 Task: Create a rule from the Routing list, Task moved to a section -> Set Priority in the project ArrowSprint , set the section as Done clear the priority
Action: Mouse moved to (928, 151)
Screenshot: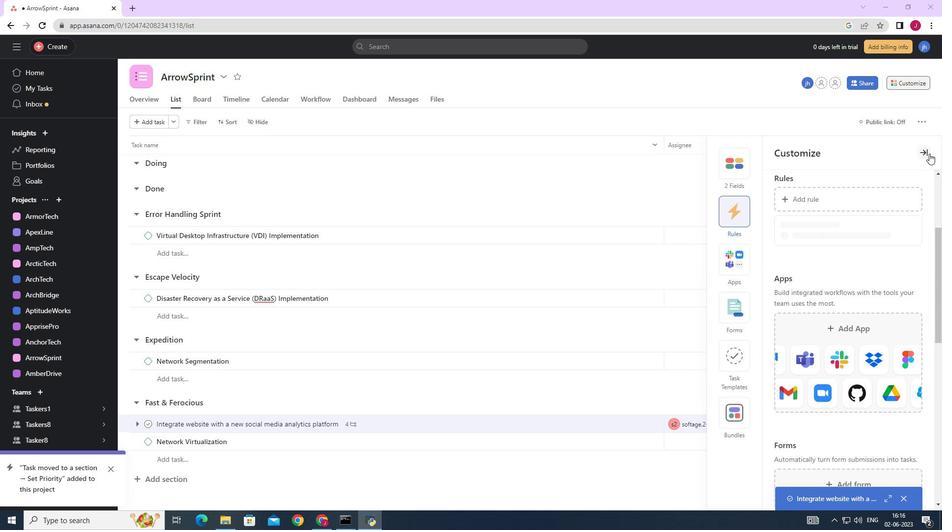 
Action: Mouse pressed left at (928, 151)
Screenshot: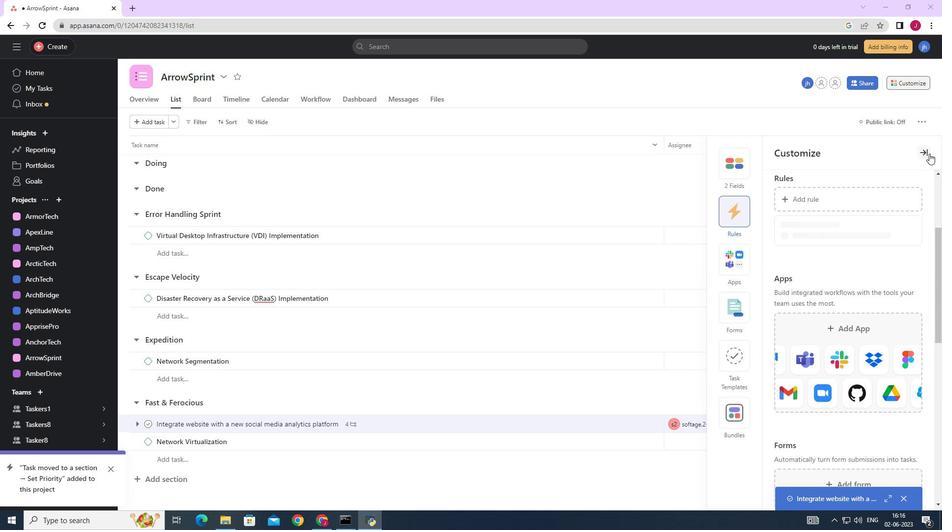 
Action: Mouse moved to (915, 82)
Screenshot: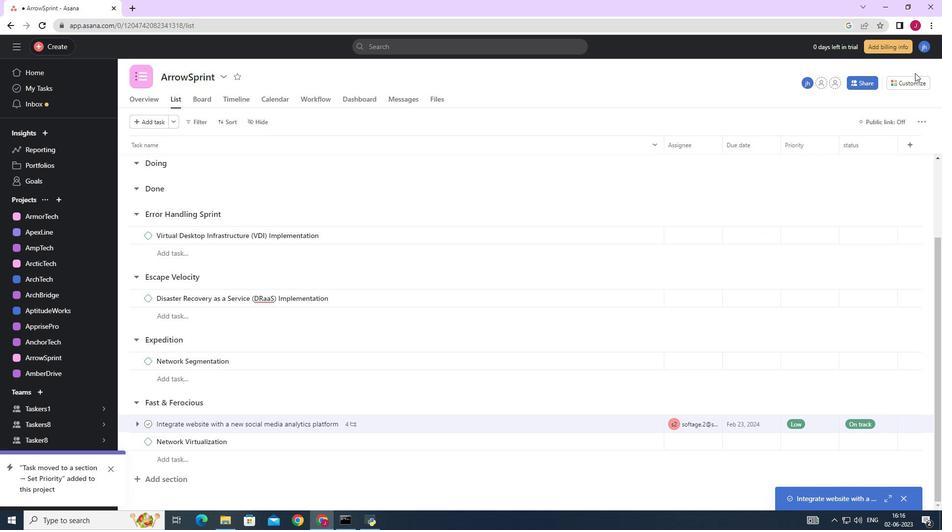 
Action: Mouse pressed left at (915, 82)
Screenshot: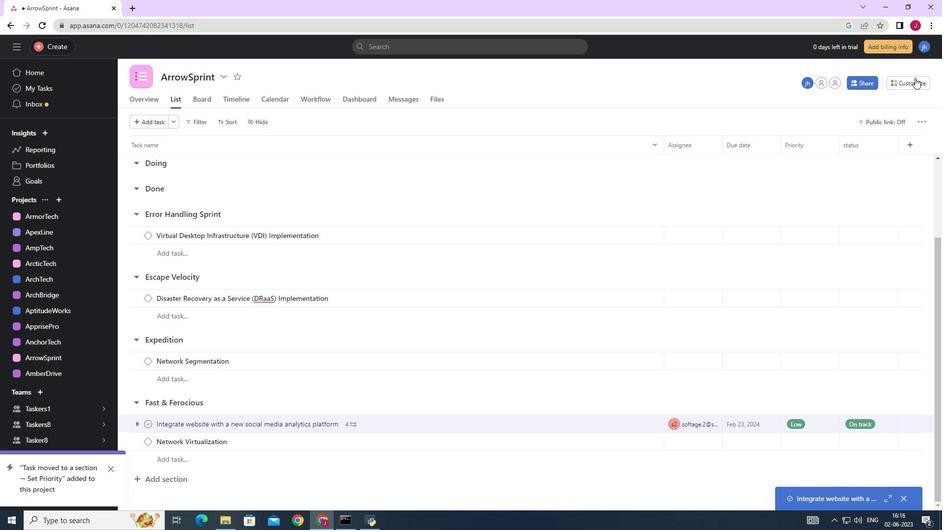 
Action: Mouse moved to (738, 224)
Screenshot: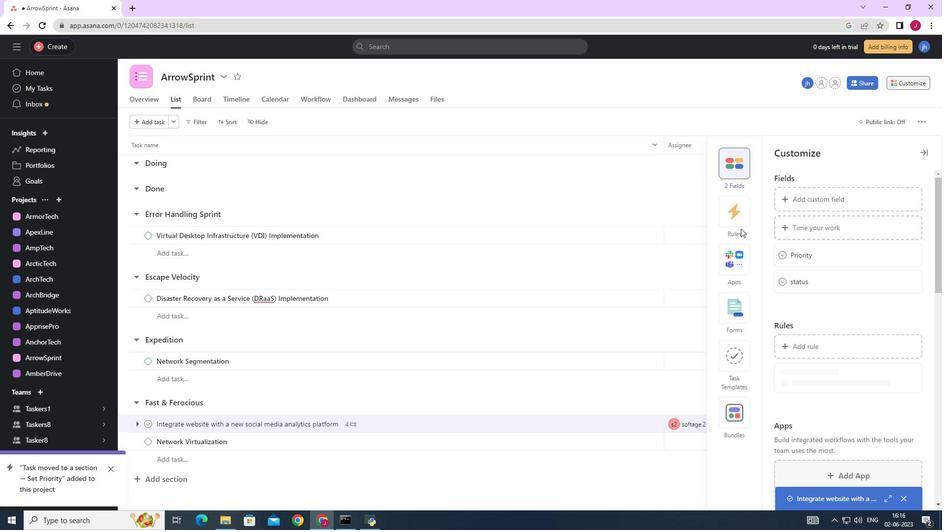 
Action: Mouse pressed left at (738, 224)
Screenshot: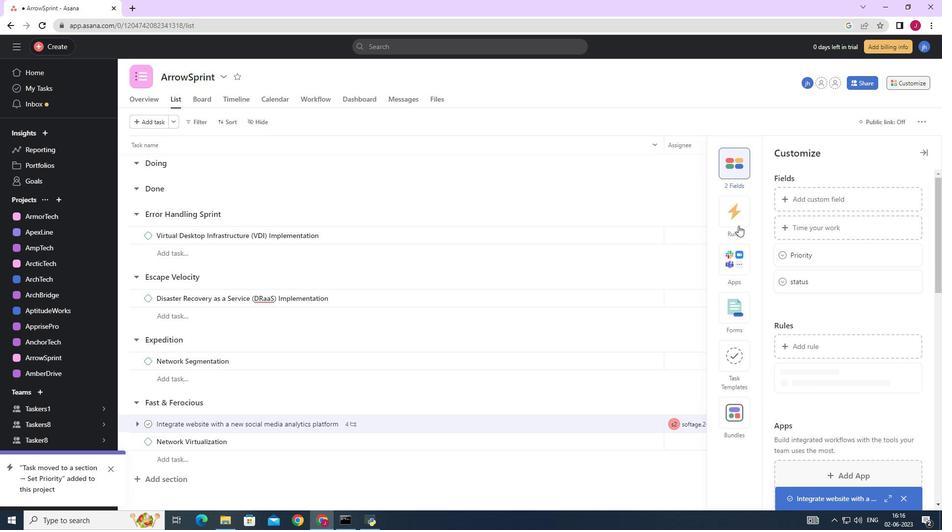 
Action: Mouse moved to (807, 197)
Screenshot: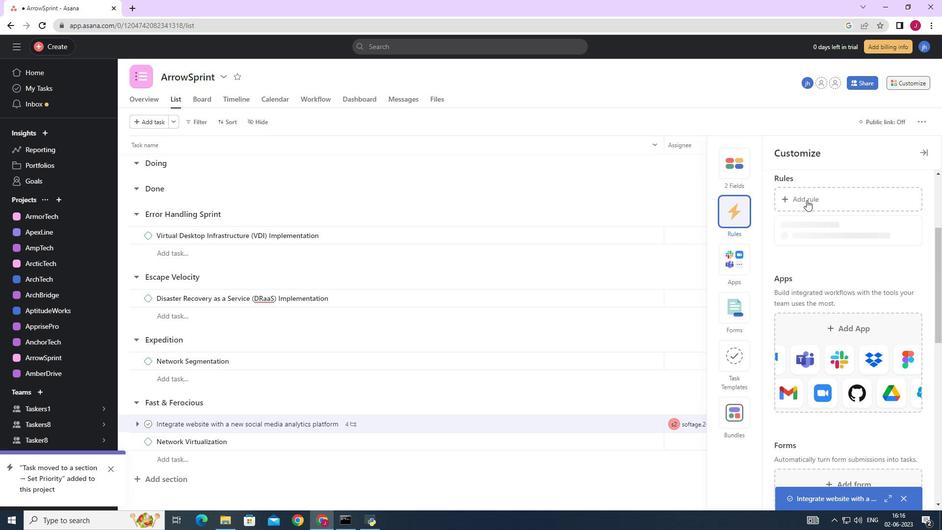
Action: Mouse pressed left at (807, 197)
Screenshot: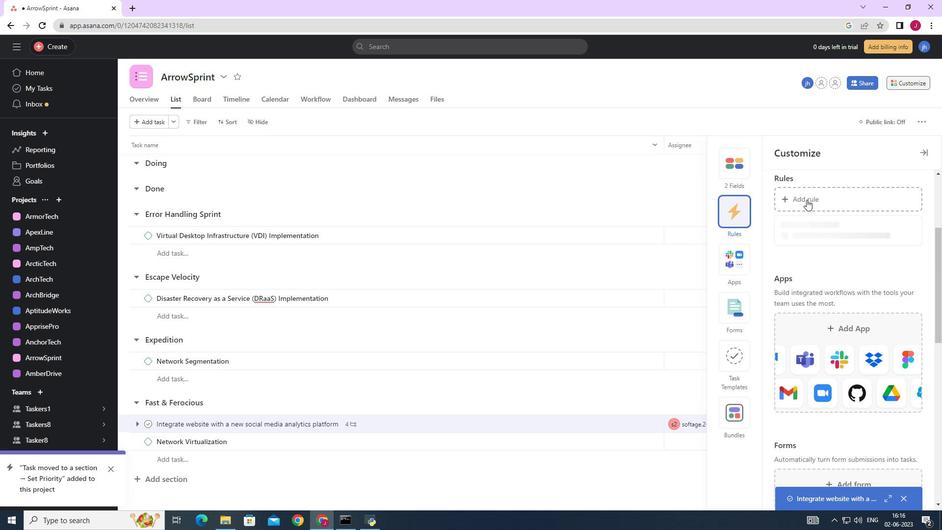 
Action: Mouse moved to (212, 127)
Screenshot: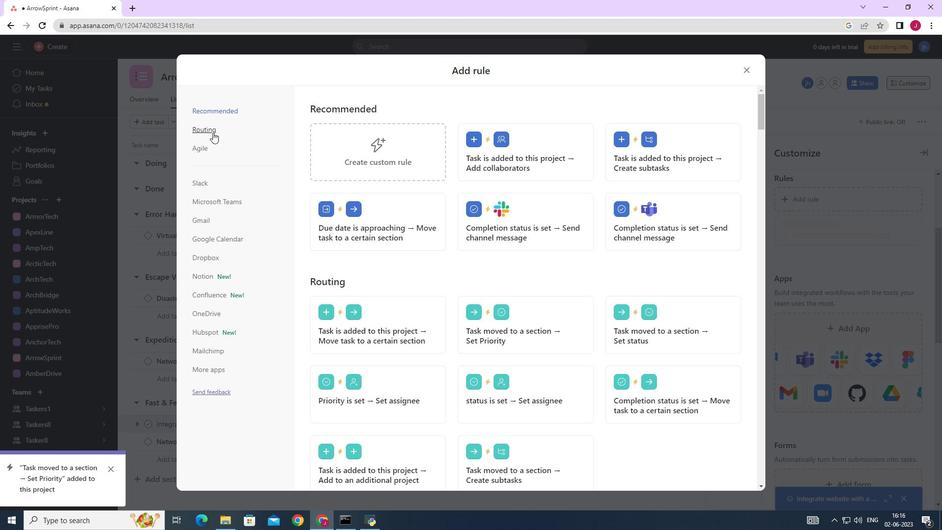 
Action: Mouse pressed left at (212, 127)
Screenshot: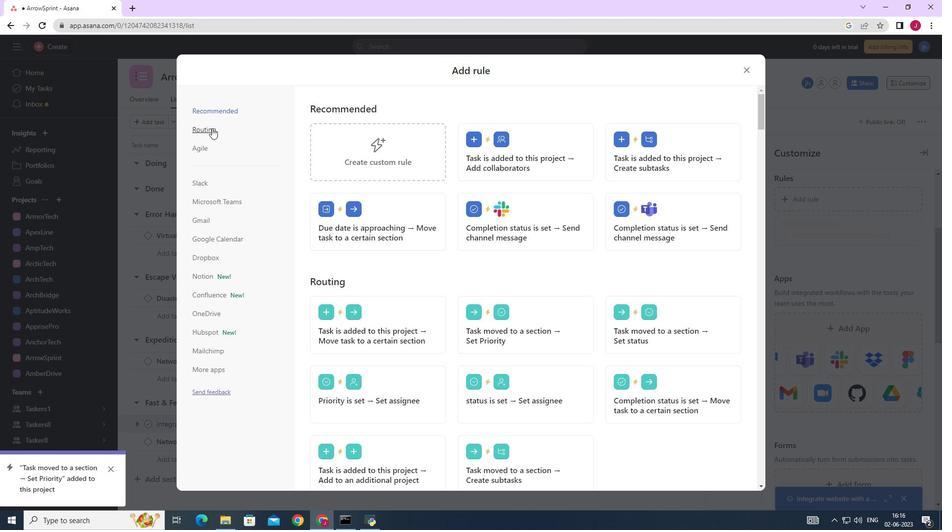 
Action: Mouse moved to (514, 157)
Screenshot: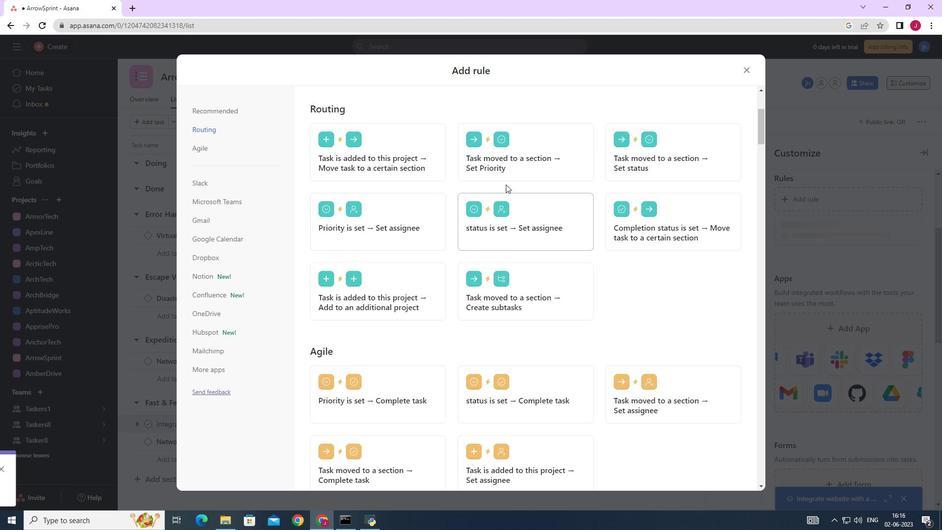 
Action: Mouse pressed left at (514, 157)
Screenshot: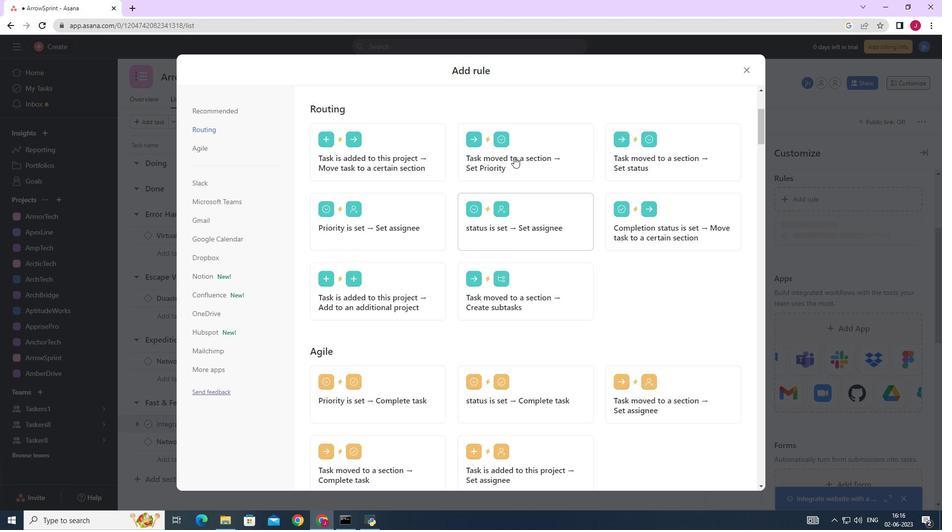 
Action: Mouse moved to (380, 263)
Screenshot: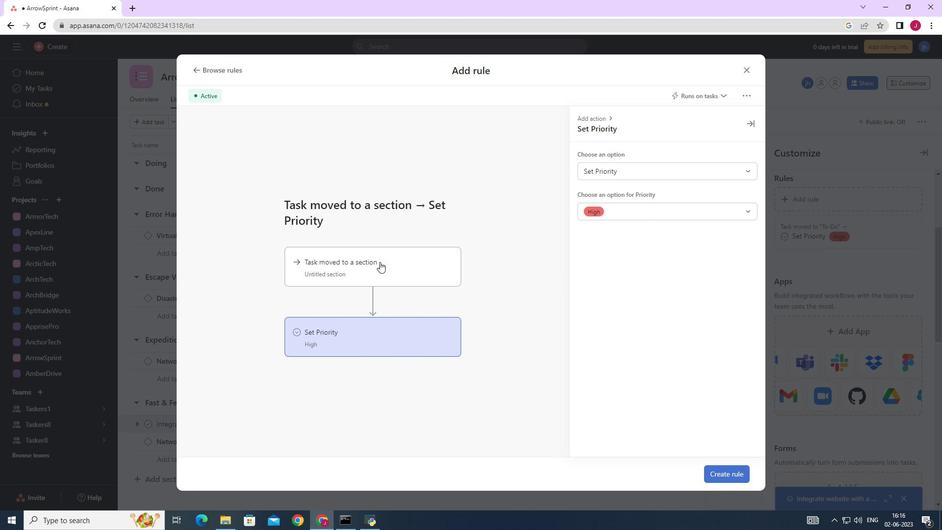 
Action: Mouse pressed left at (380, 263)
Screenshot: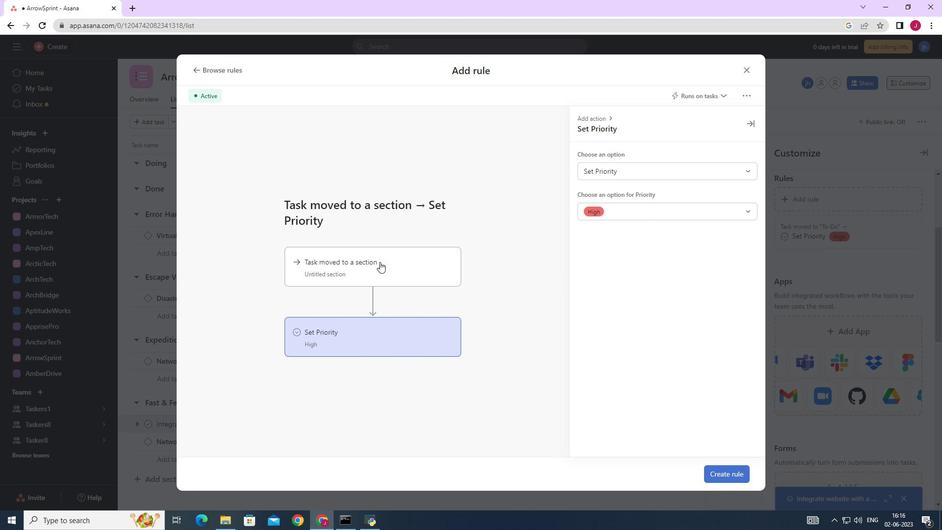 
Action: Mouse moved to (603, 175)
Screenshot: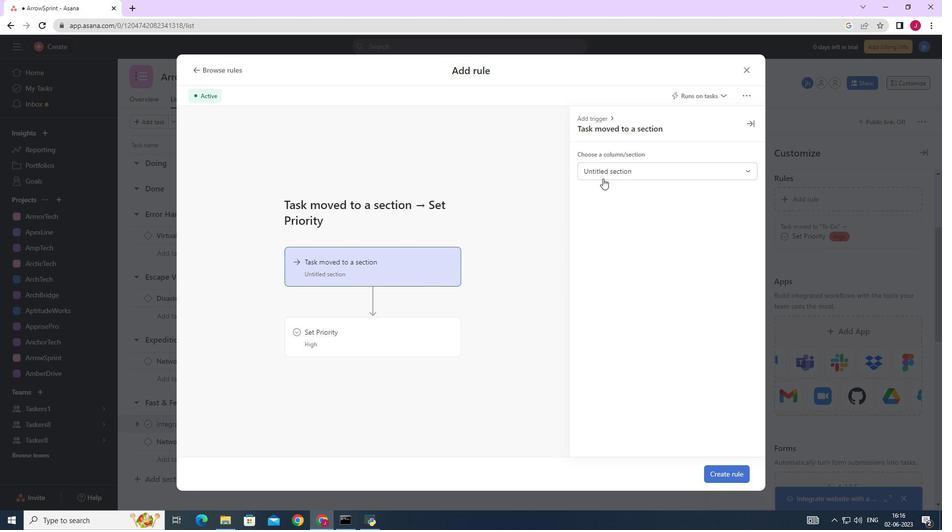 
Action: Mouse pressed left at (603, 175)
Screenshot: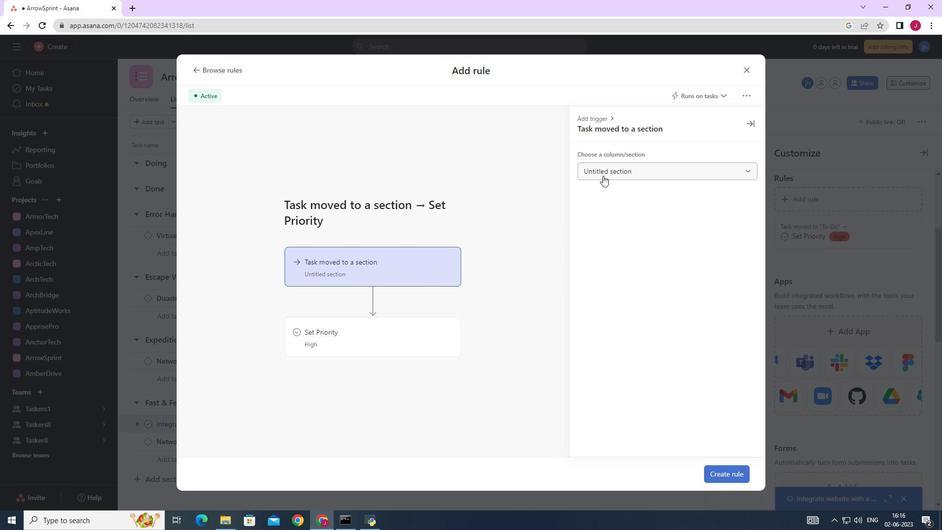
Action: Mouse moved to (609, 240)
Screenshot: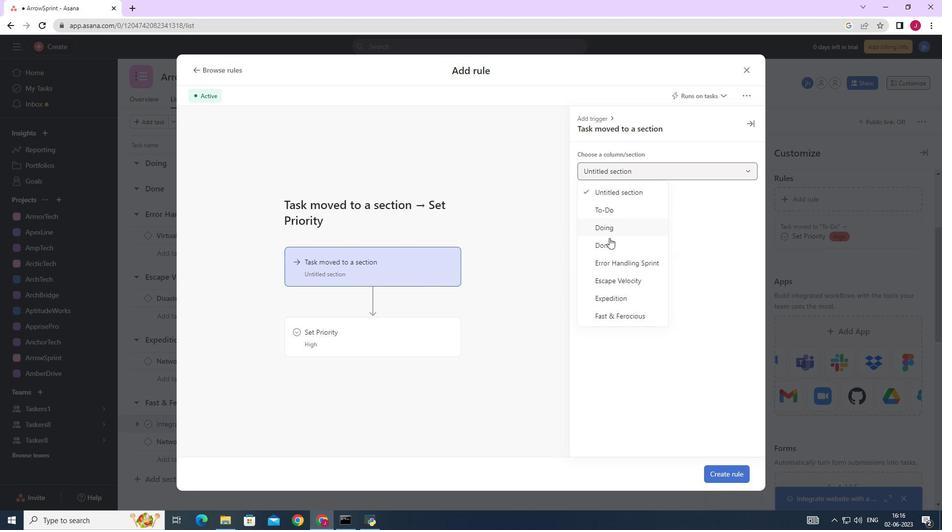 
Action: Mouse pressed left at (609, 240)
Screenshot: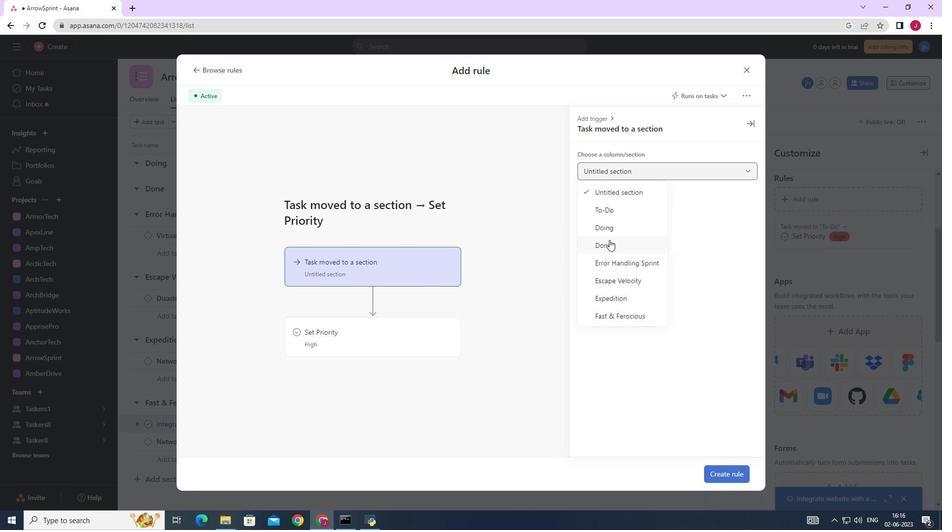 
Action: Mouse moved to (441, 258)
Screenshot: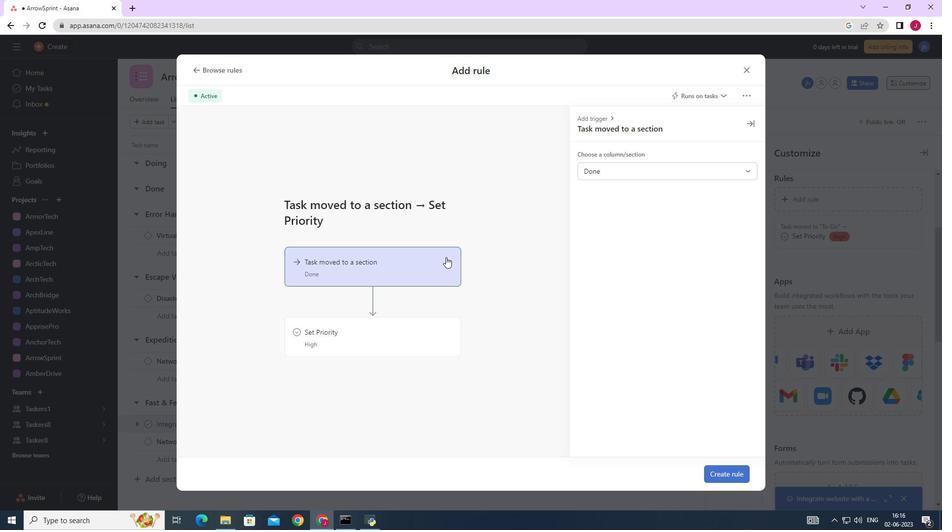 
Action: Mouse pressed left at (441, 258)
Screenshot: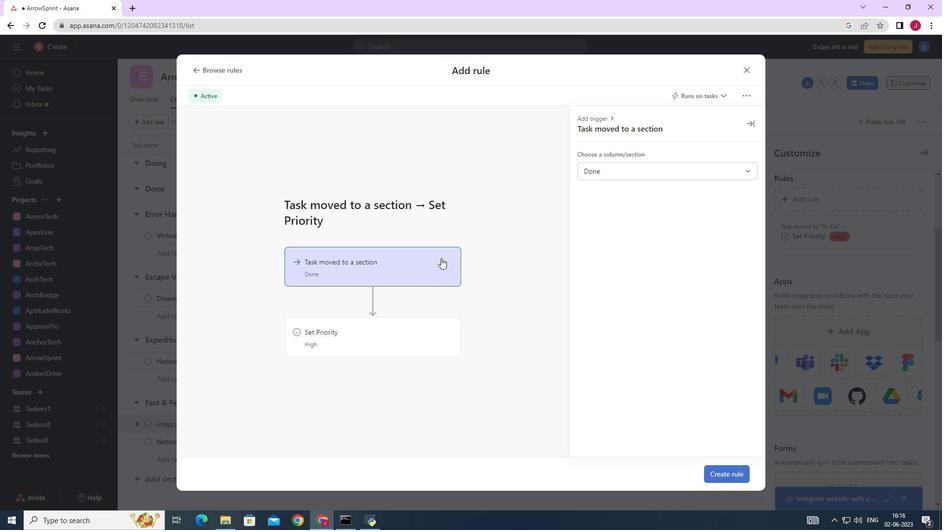
Action: Mouse moved to (371, 347)
Screenshot: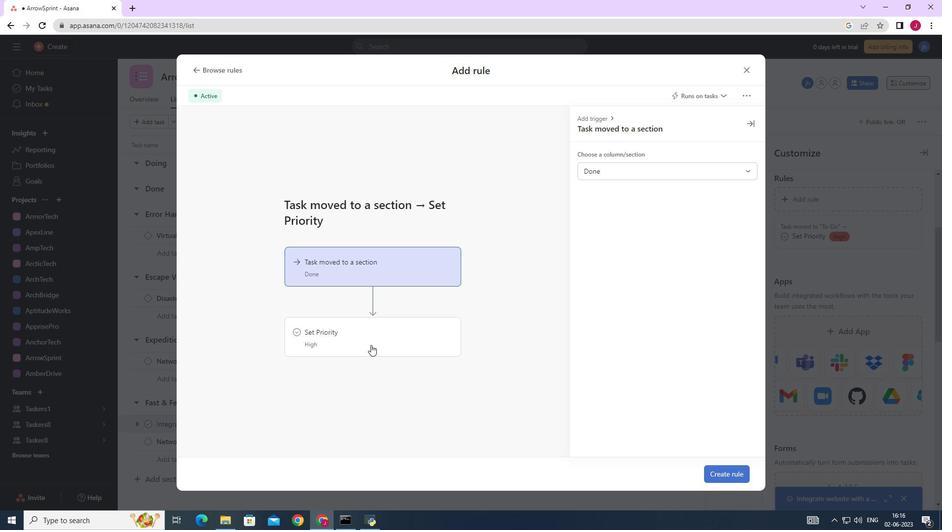 
Action: Mouse pressed left at (371, 347)
Screenshot: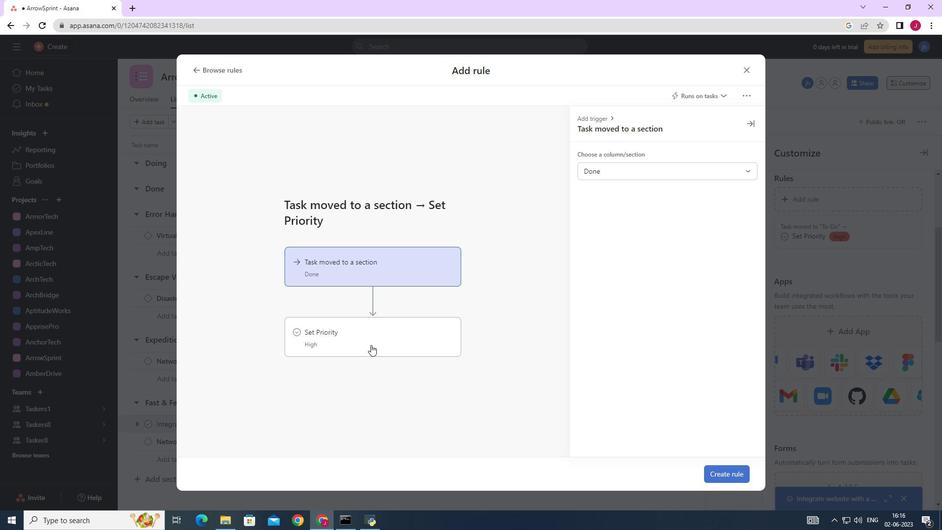 
Action: Mouse moved to (657, 172)
Screenshot: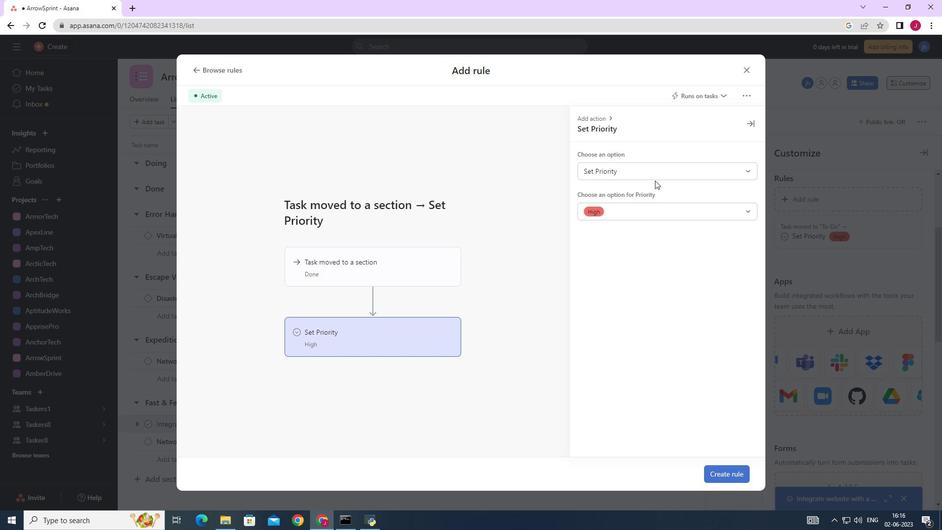 
Action: Mouse pressed left at (657, 172)
Screenshot: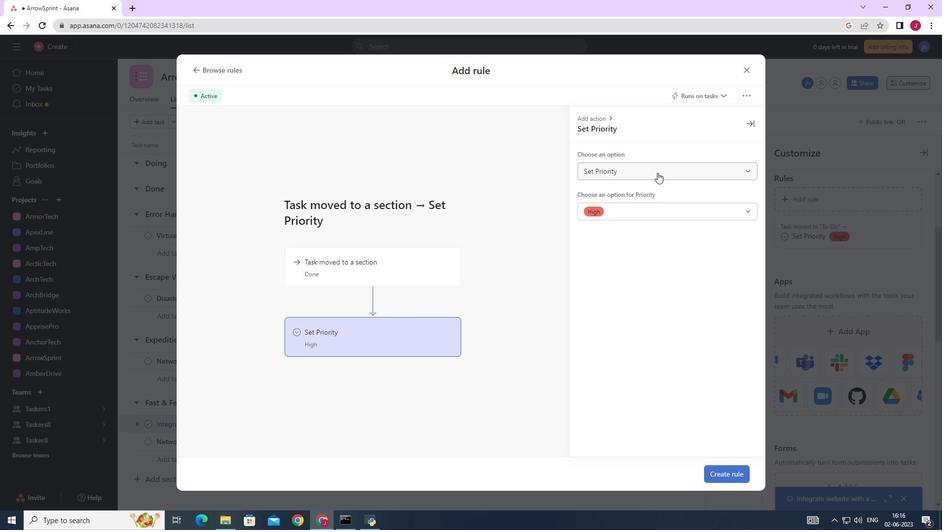 
Action: Mouse moved to (640, 211)
Screenshot: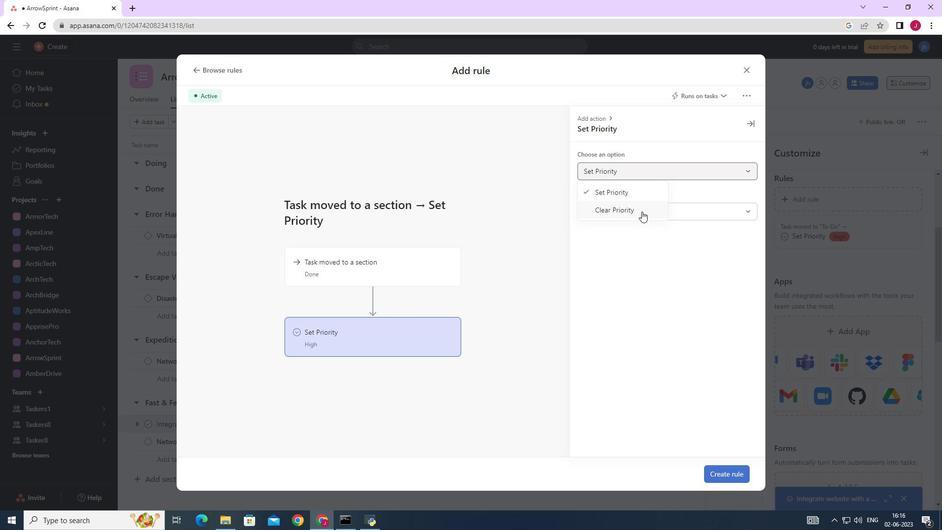 
Action: Mouse pressed left at (640, 211)
Screenshot: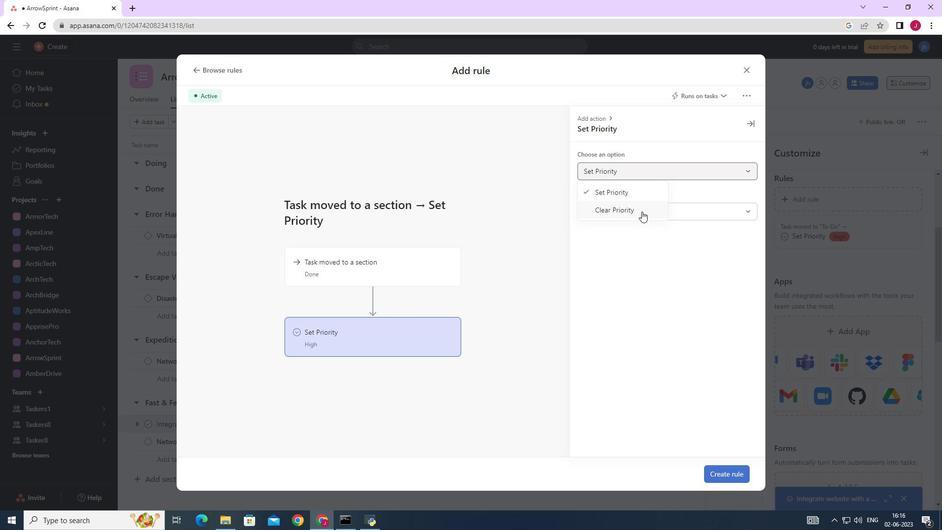 
Action: Mouse moved to (393, 337)
Screenshot: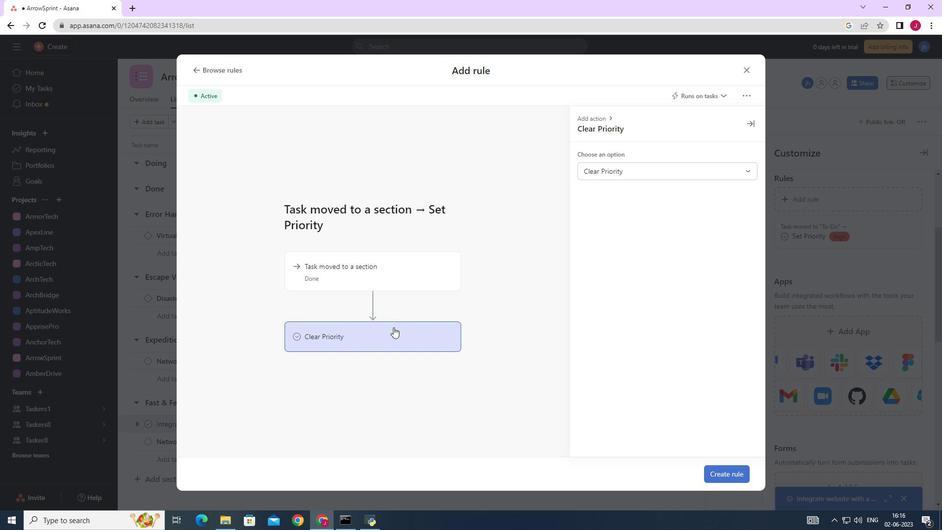 
Action: Mouse pressed left at (393, 337)
Screenshot: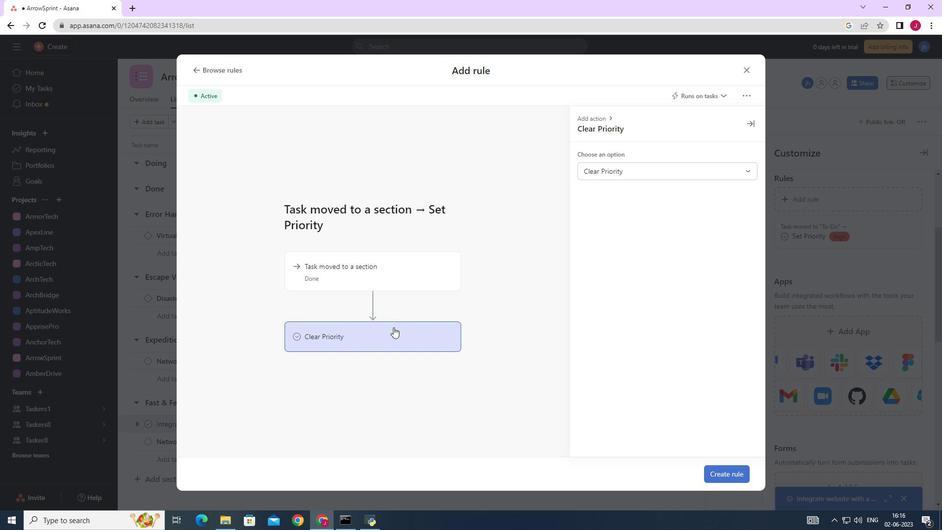 
Action: Mouse moved to (729, 472)
Screenshot: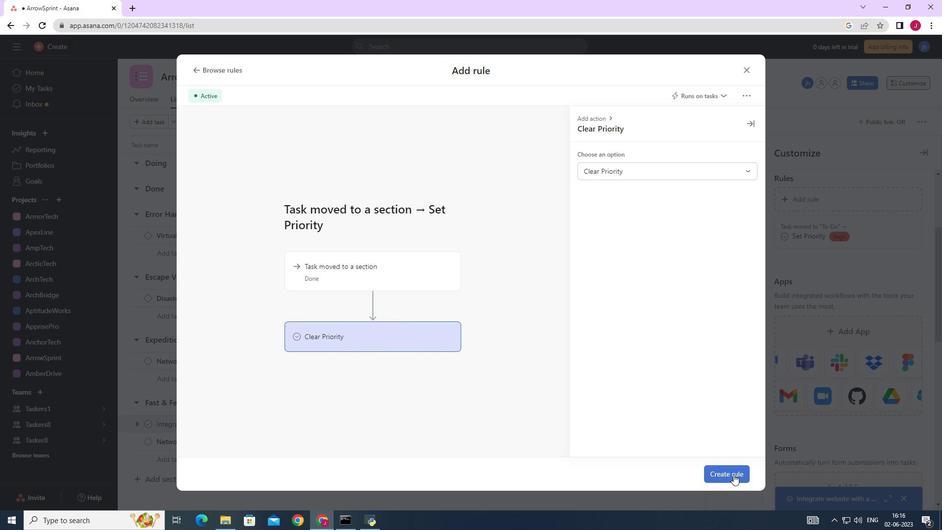 
Action: Mouse pressed left at (729, 472)
Screenshot: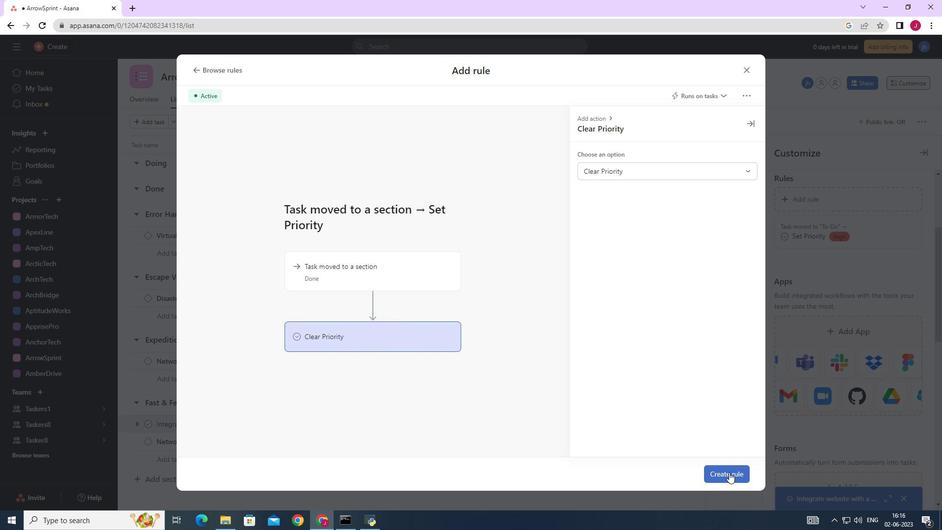 
Action: Mouse moved to (712, 468)
Screenshot: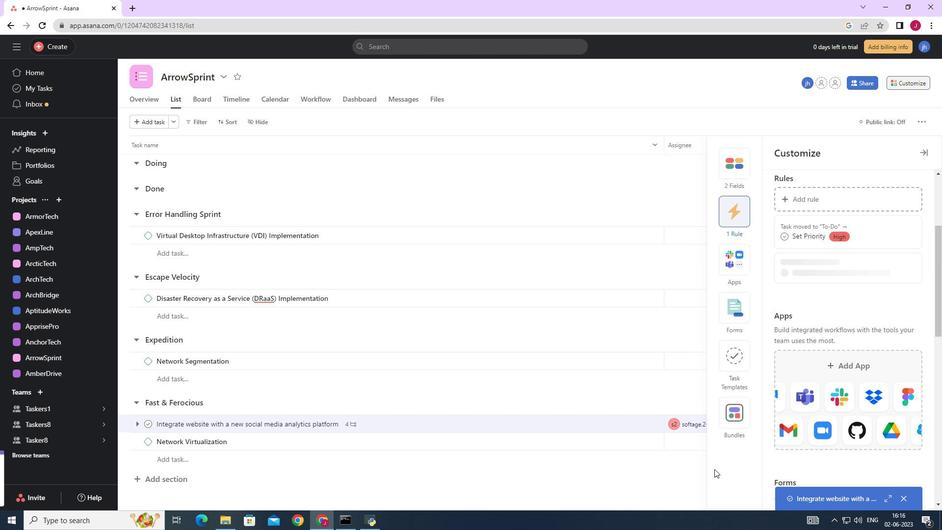 
